 Task: Look for discussions in the repository "Javascript" that are open.
Action: Mouse moved to (1074, 197)
Screenshot: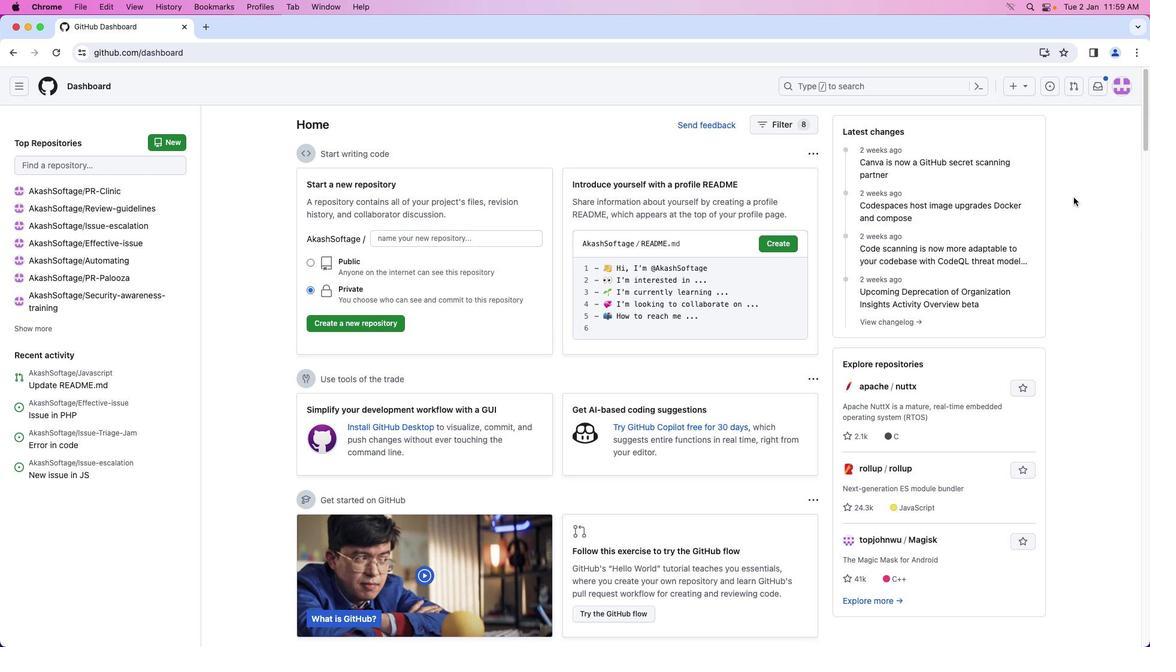
Action: Mouse pressed left at (1074, 197)
Screenshot: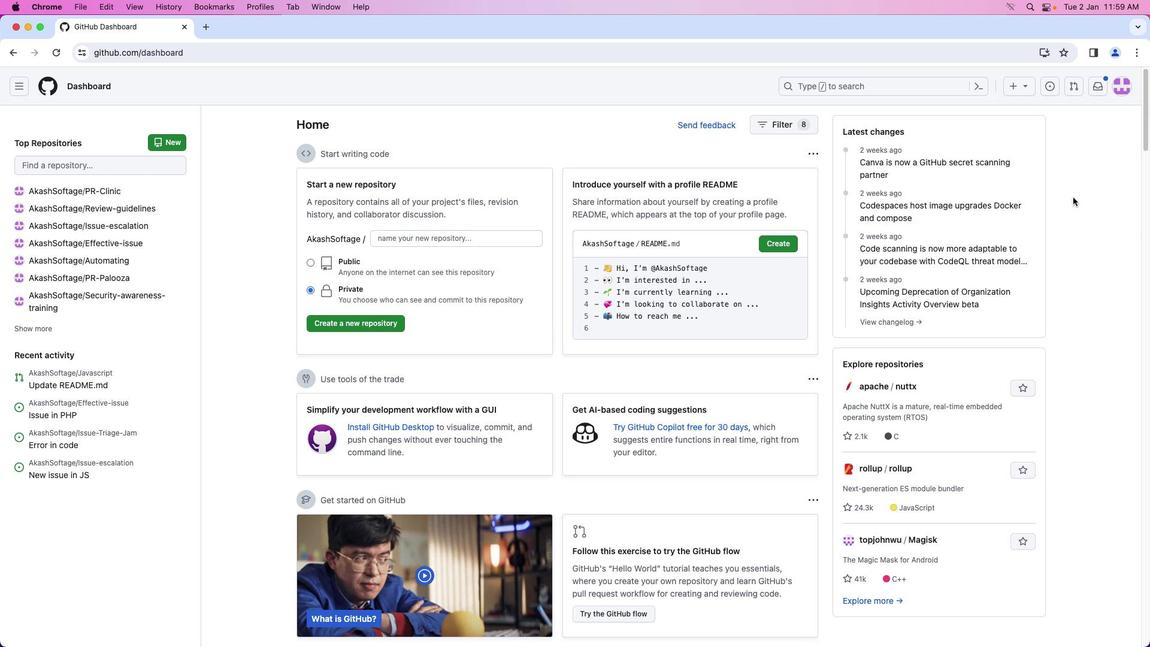 
Action: Mouse moved to (1124, 85)
Screenshot: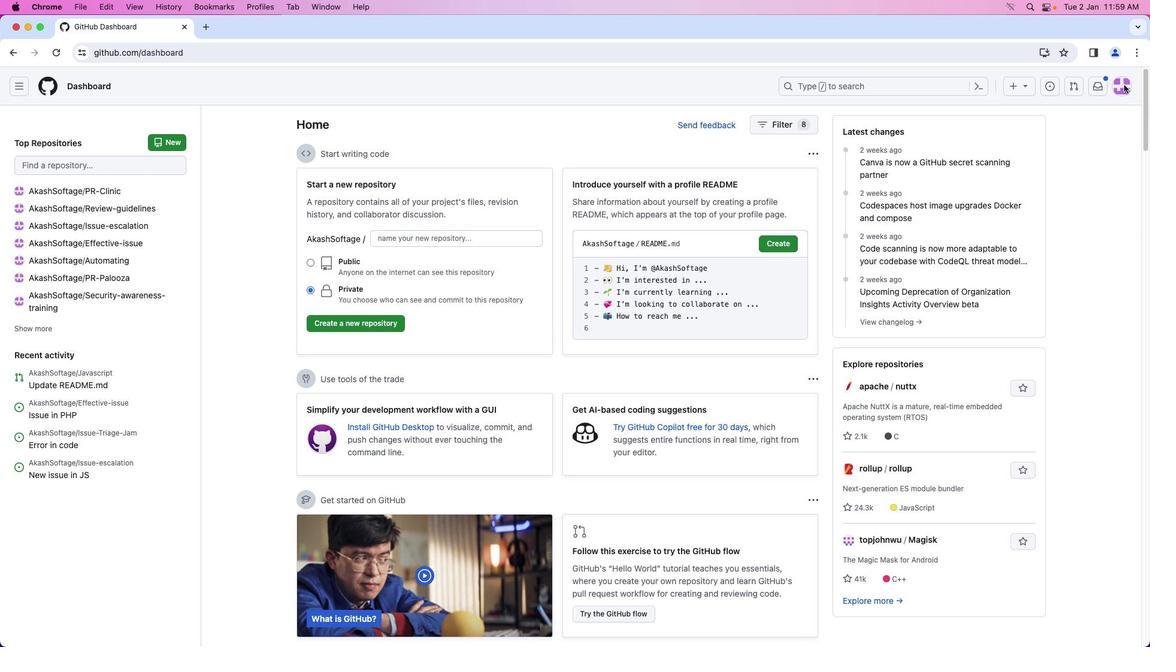
Action: Mouse pressed left at (1124, 85)
Screenshot: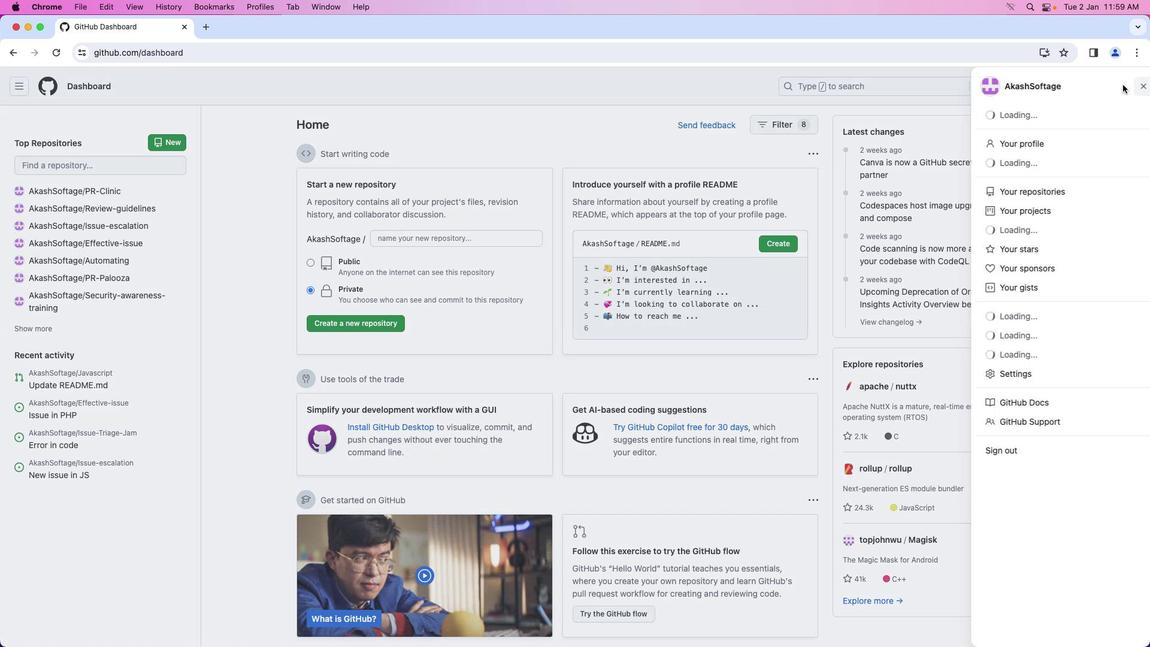 
Action: Mouse moved to (1066, 188)
Screenshot: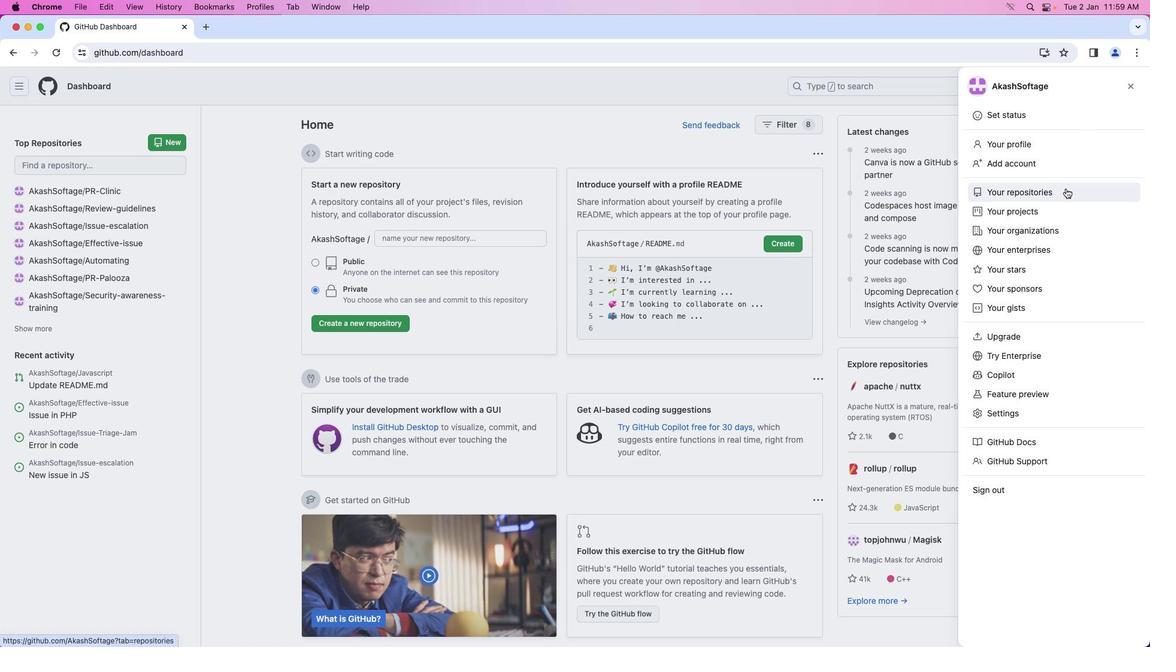 
Action: Mouse pressed left at (1066, 188)
Screenshot: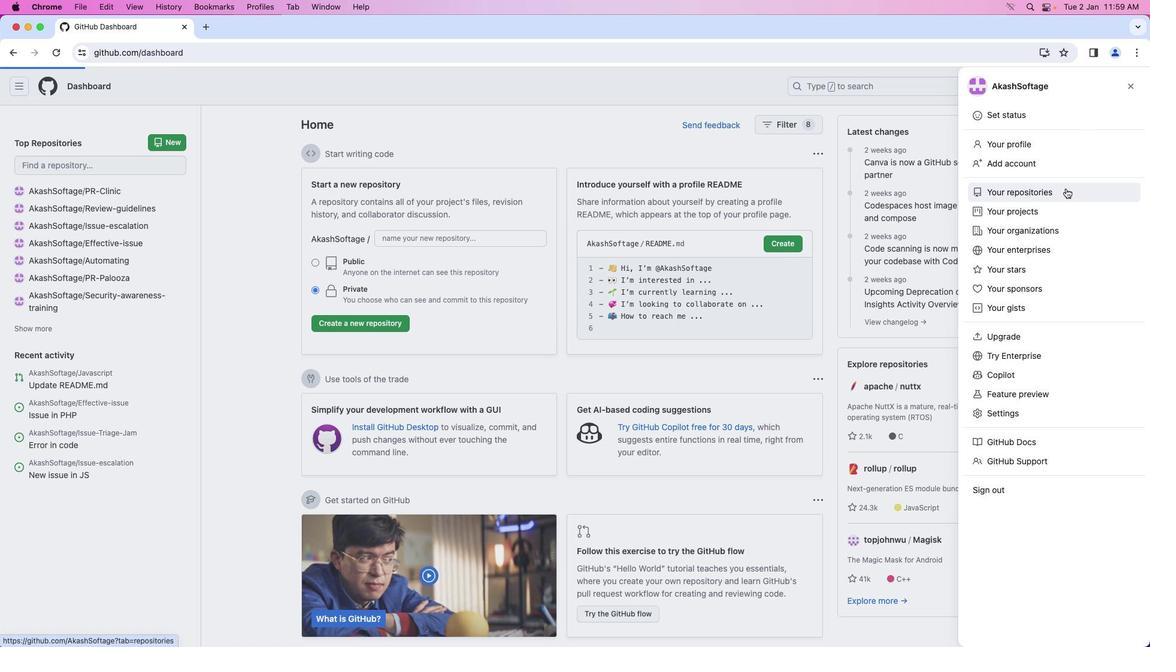 
Action: Mouse moved to (435, 200)
Screenshot: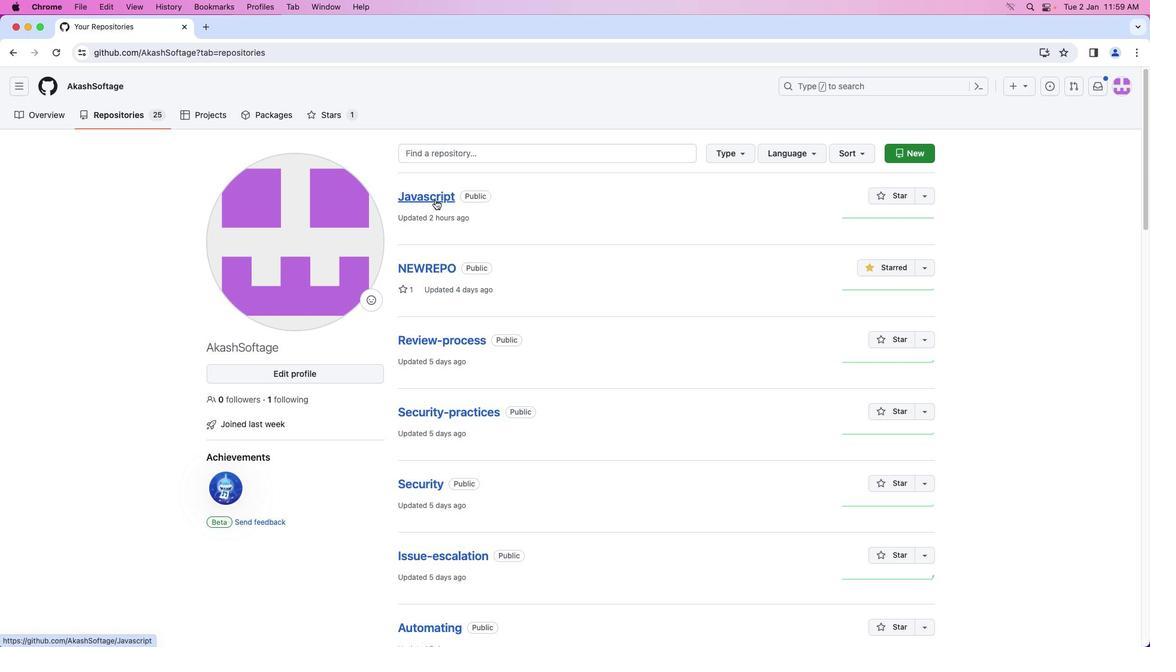 
Action: Mouse pressed left at (435, 200)
Screenshot: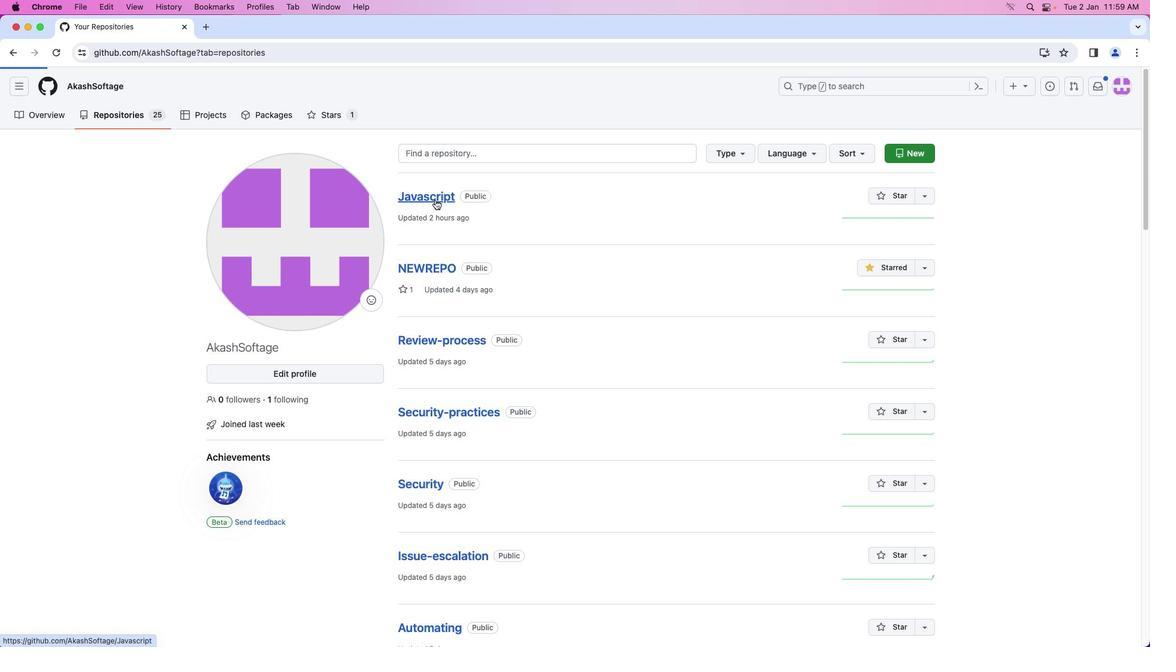 
Action: Mouse moved to (261, 121)
Screenshot: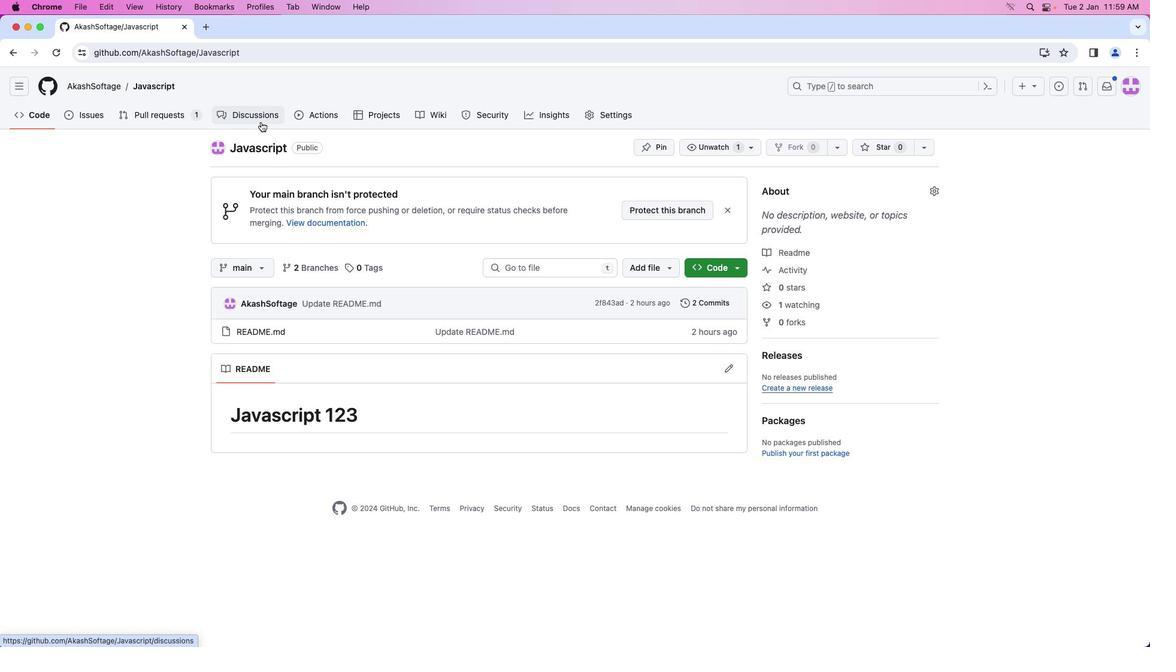 
Action: Mouse pressed left at (261, 121)
Screenshot: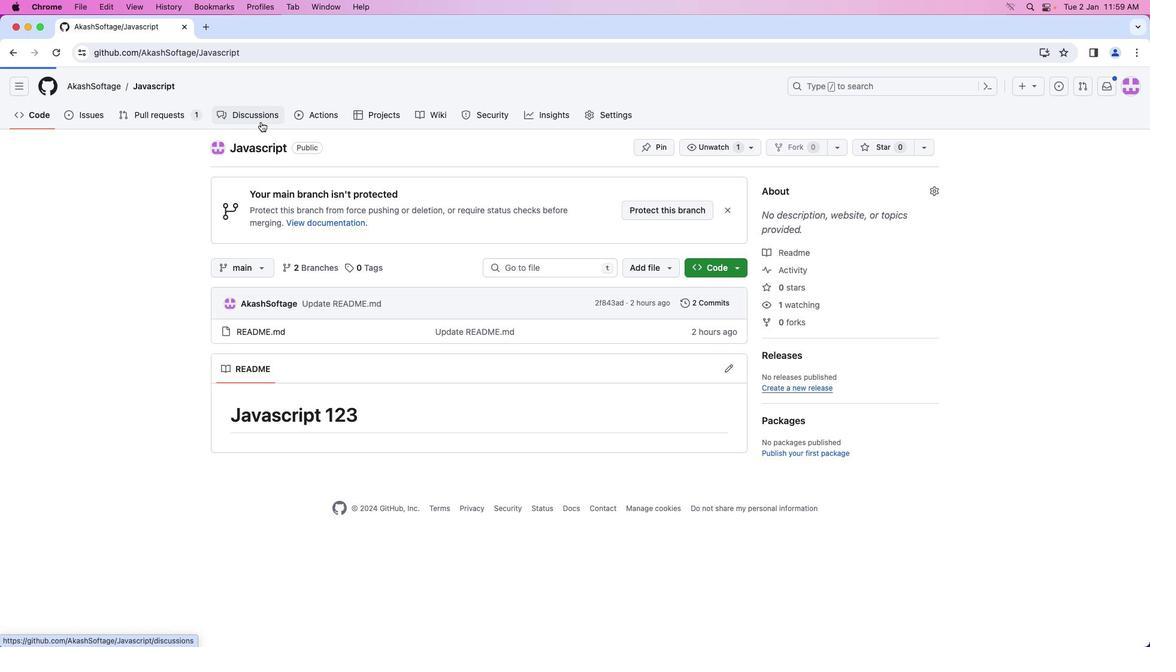 
Action: Mouse moved to (824, 266)
Screenshot: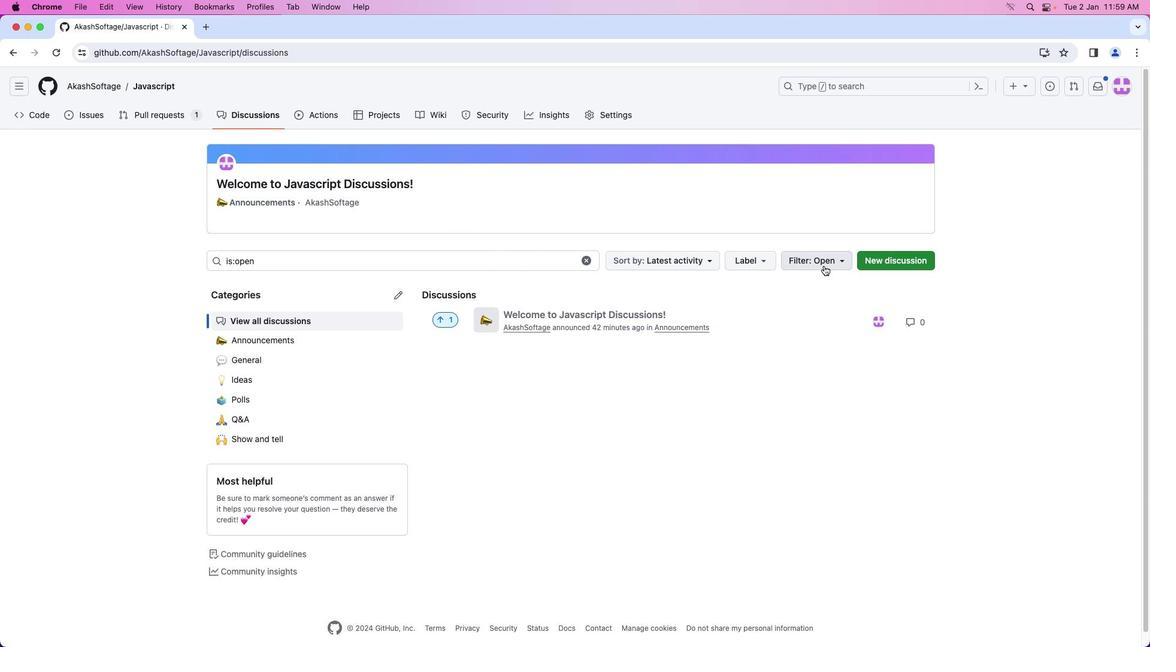 
Action: Mouse pressed left at (824, 266)
Screenshot: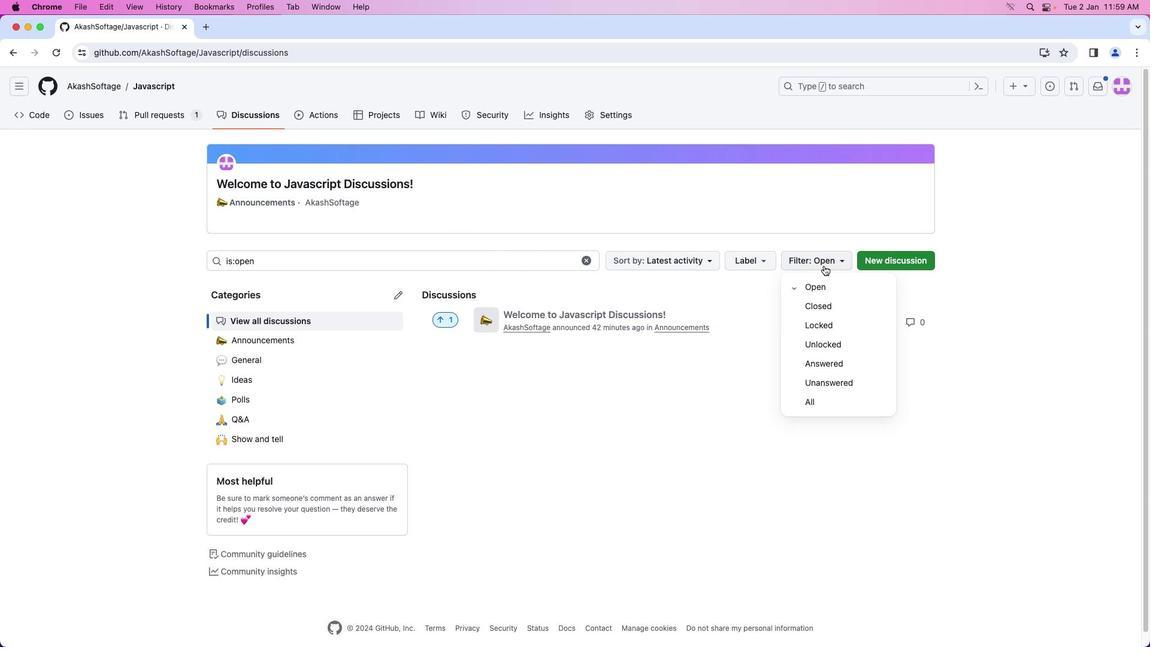 
Action: Mouse moved to (852, 288)
Screenshot: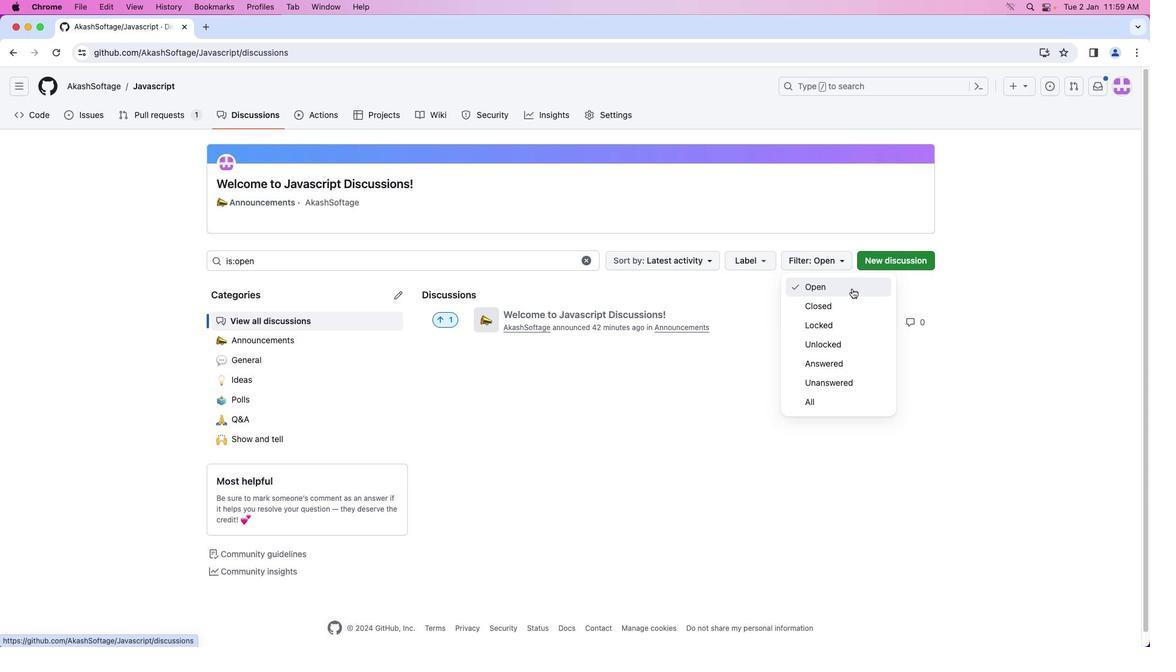 
